 Task: Change theme to Red.
Action: Mouse moved to (35, 16)
Screenshot: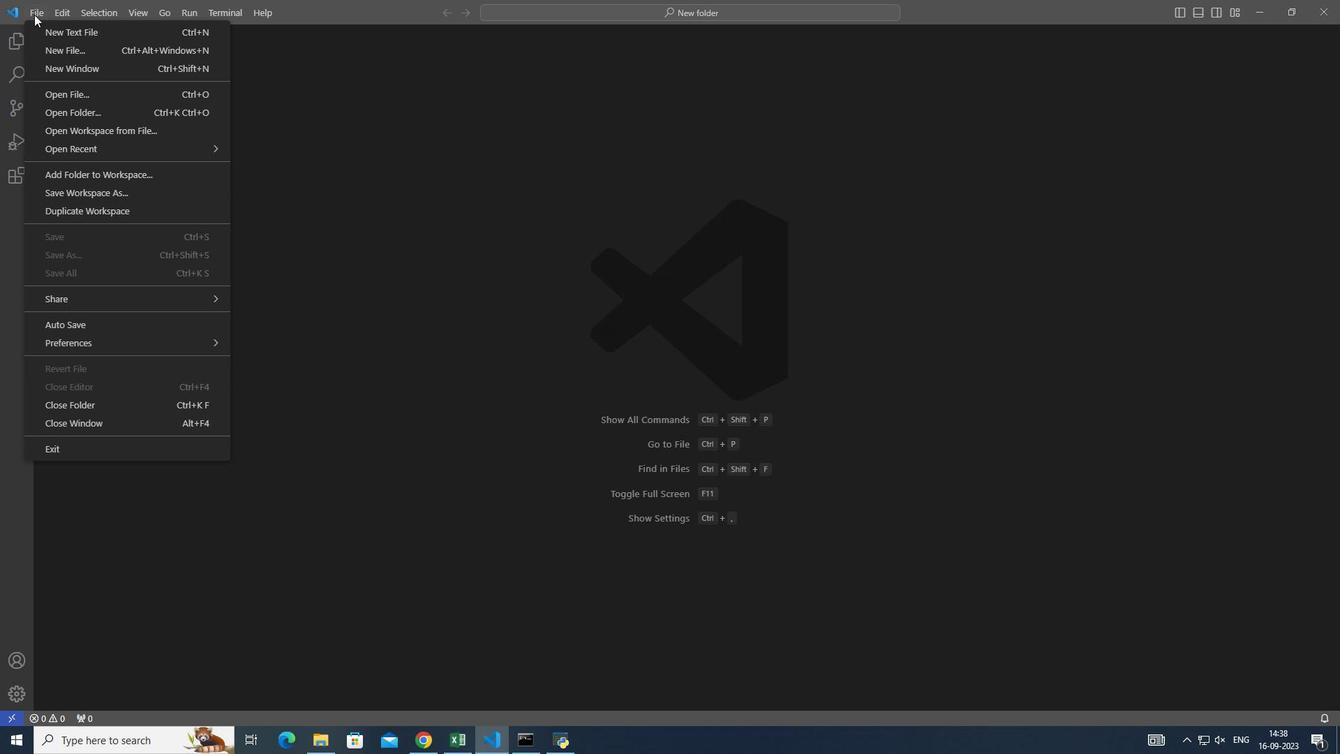 
Action: Mouse pressed left at (35, 16)
Screenshot: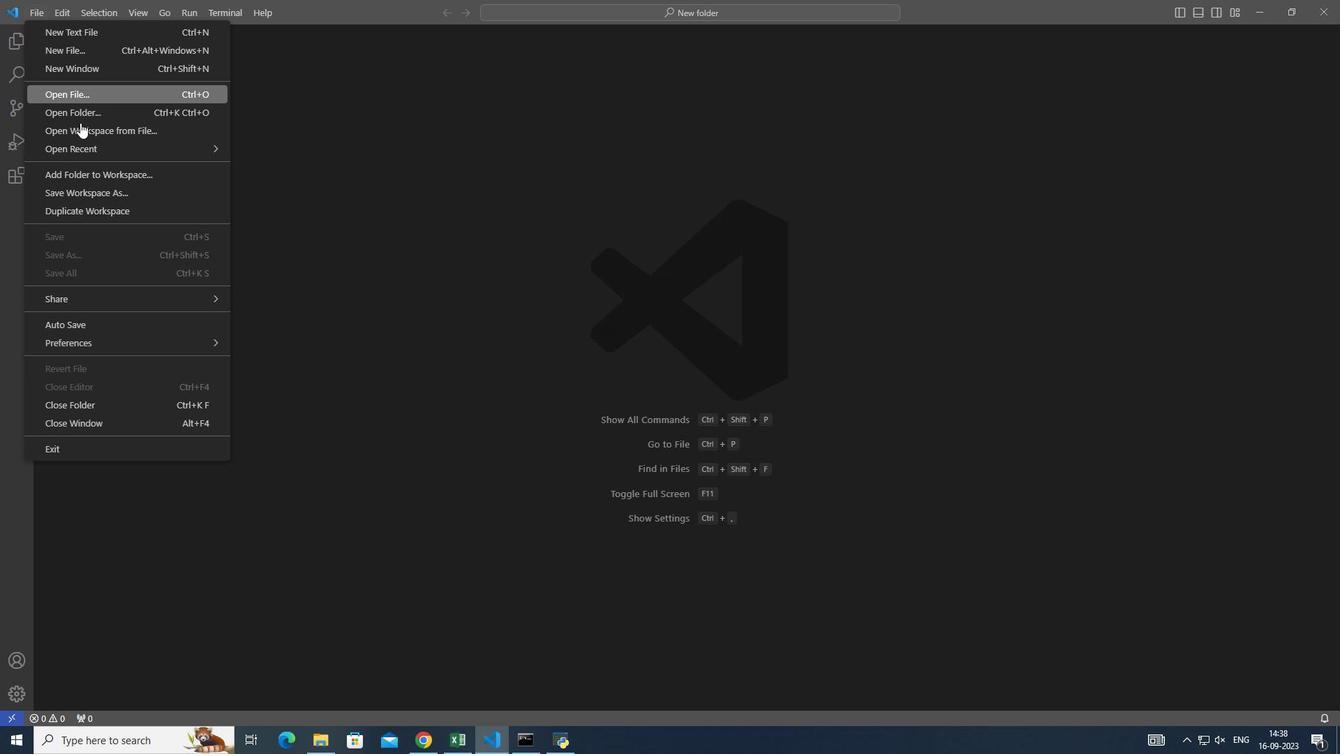 
Action: Mouse moved to (445, 481)
Screenshot: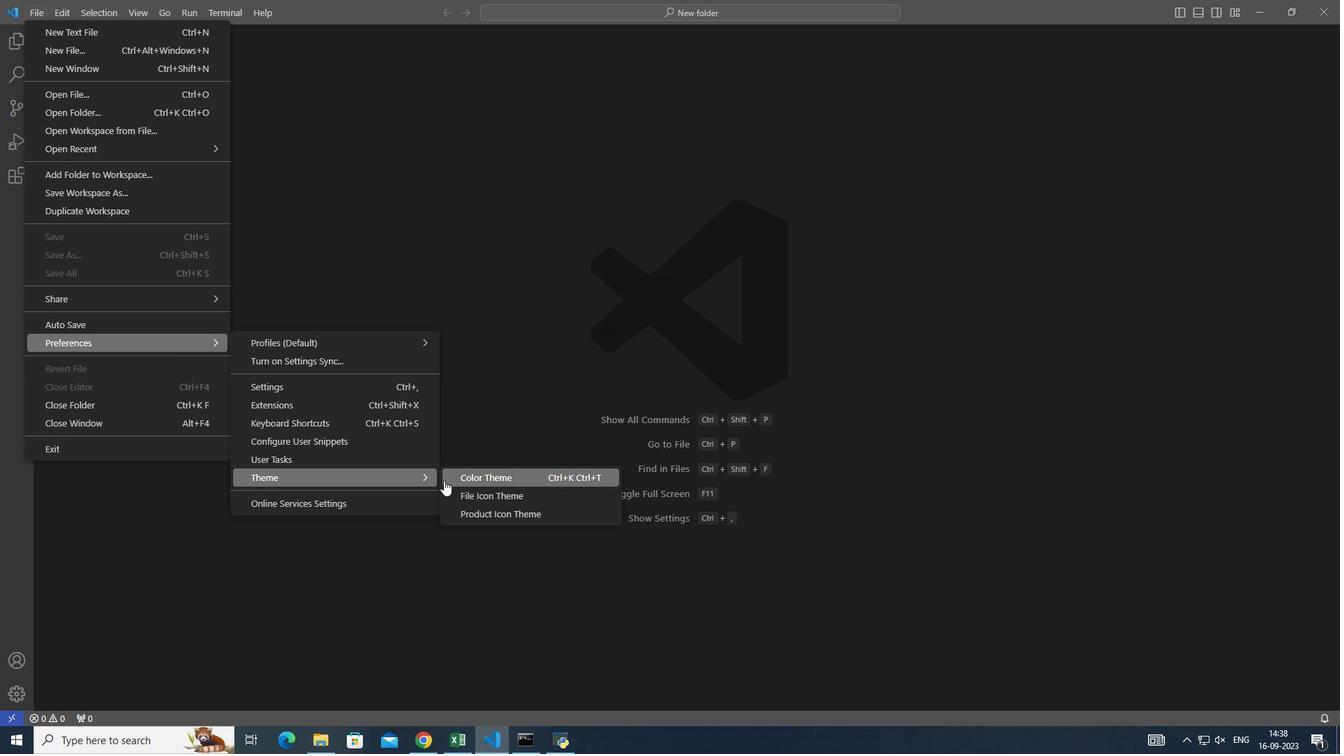 
Action: Mouse pressed left at (445, 481)
Screenshot: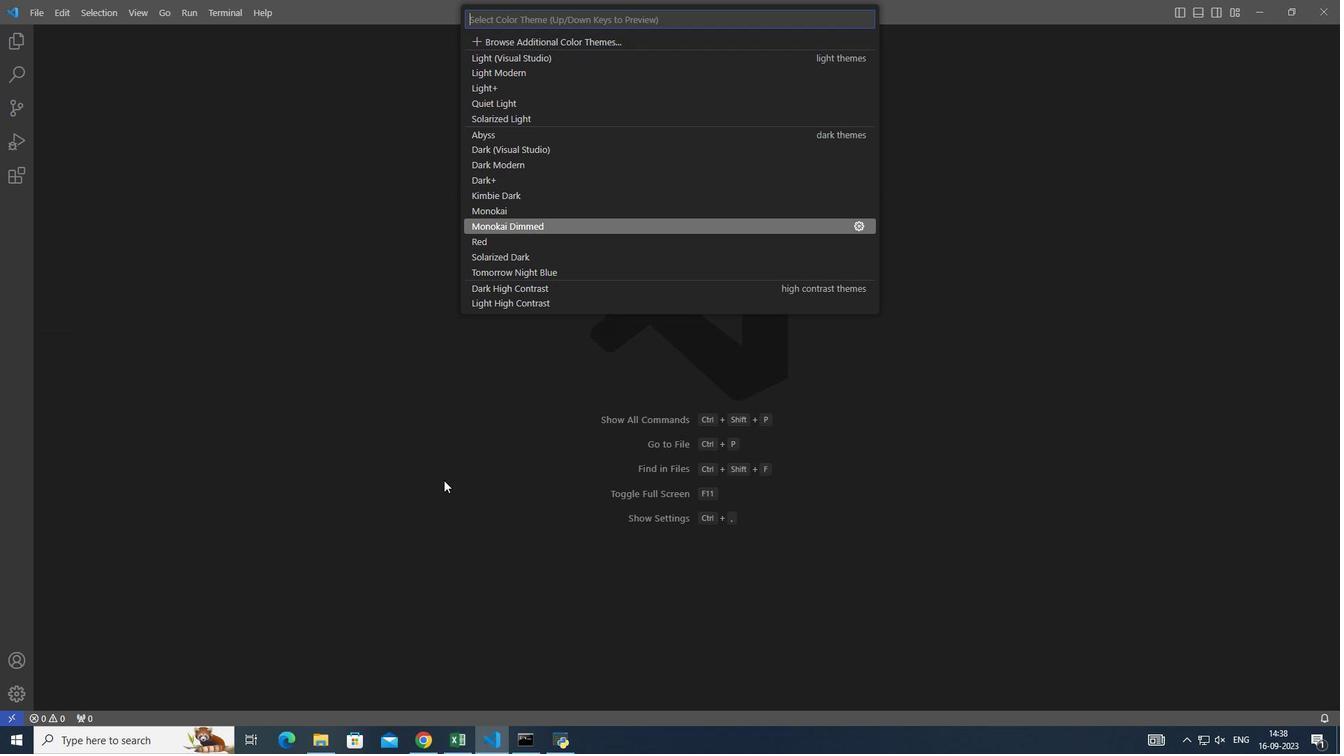 
Action: Mouse moved to (492, 243)
Screenshot: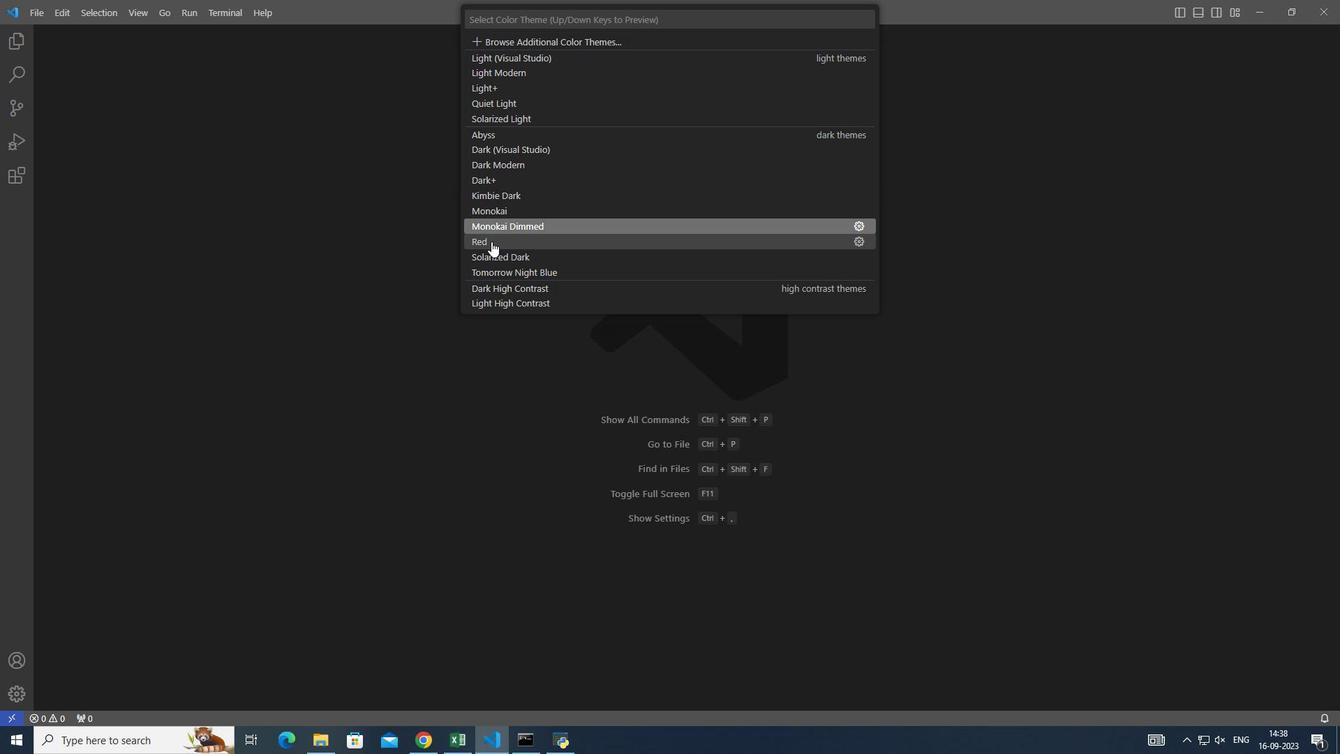 
Action: Mouse pressed left at (492, 243)
Screenshot: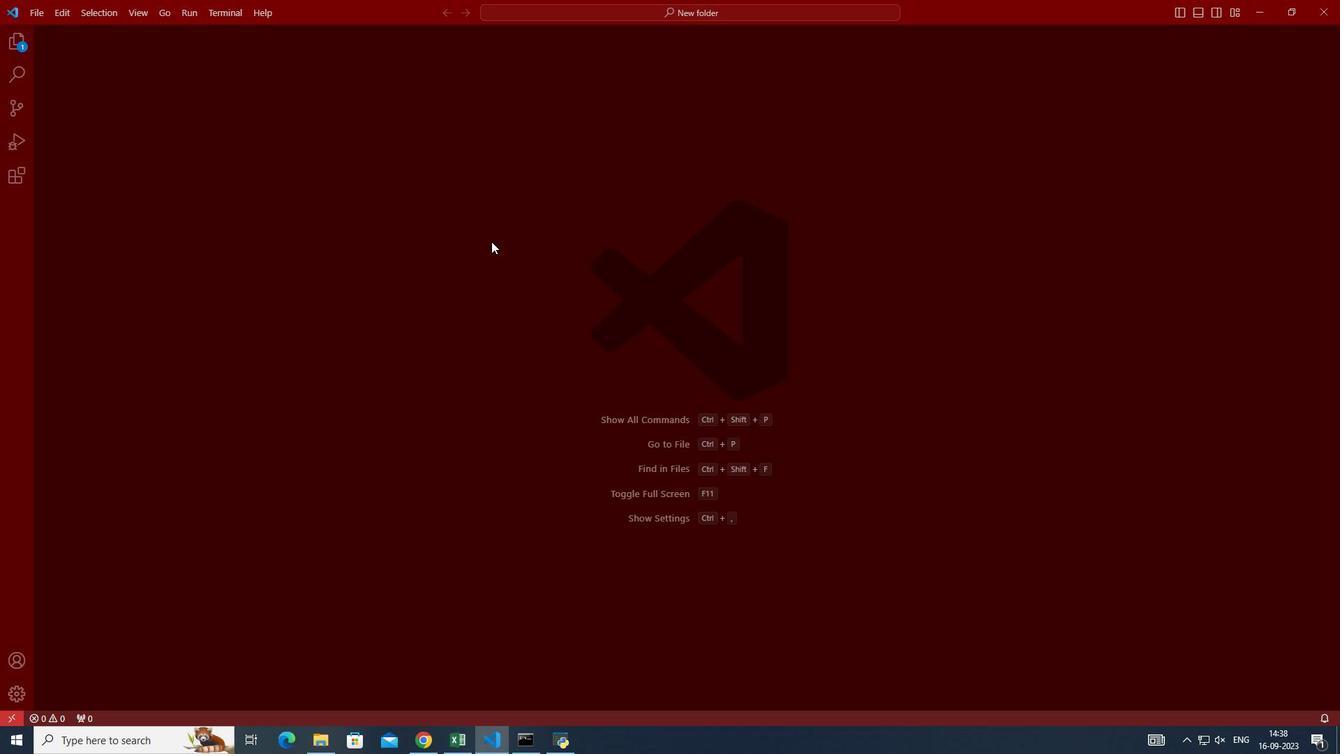 
